 Task: Create a due date automation trigger when advanced on, on the monday after a card is due add fields without custom field "Resume" unchecked at 11:00 AM.
Action: Mouse moved to (1022, 75)
Screenshot: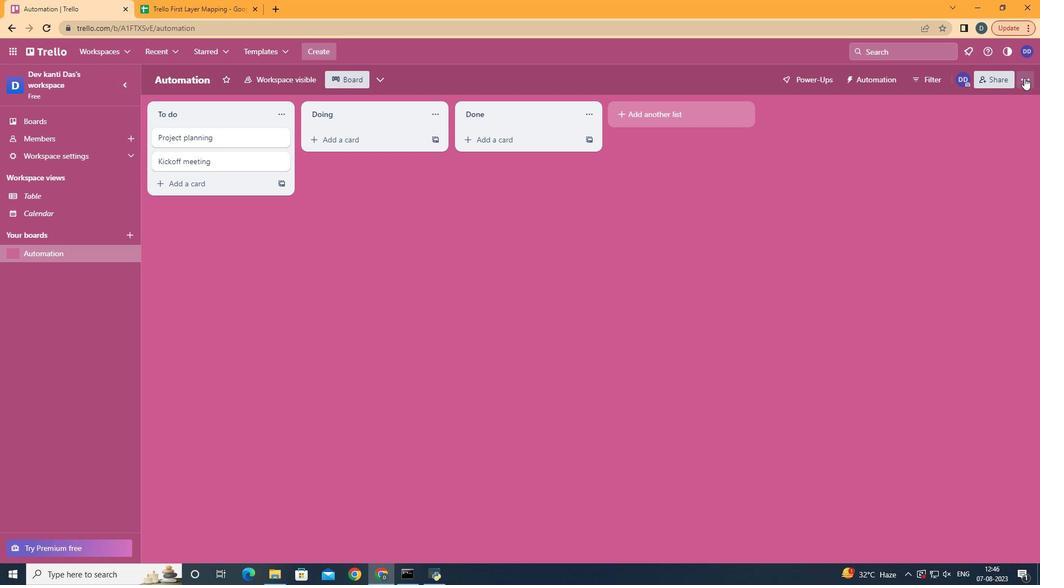 
Action: Mouse pressed left at (1022, 75)
Screenshot: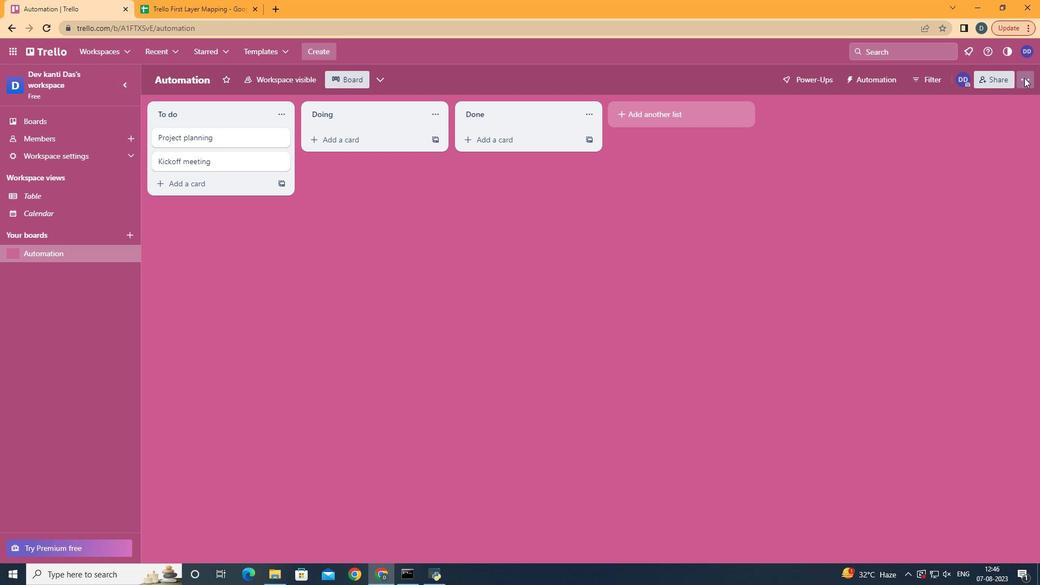 
Action: Mouse moved to (959, 217)
Screenshot: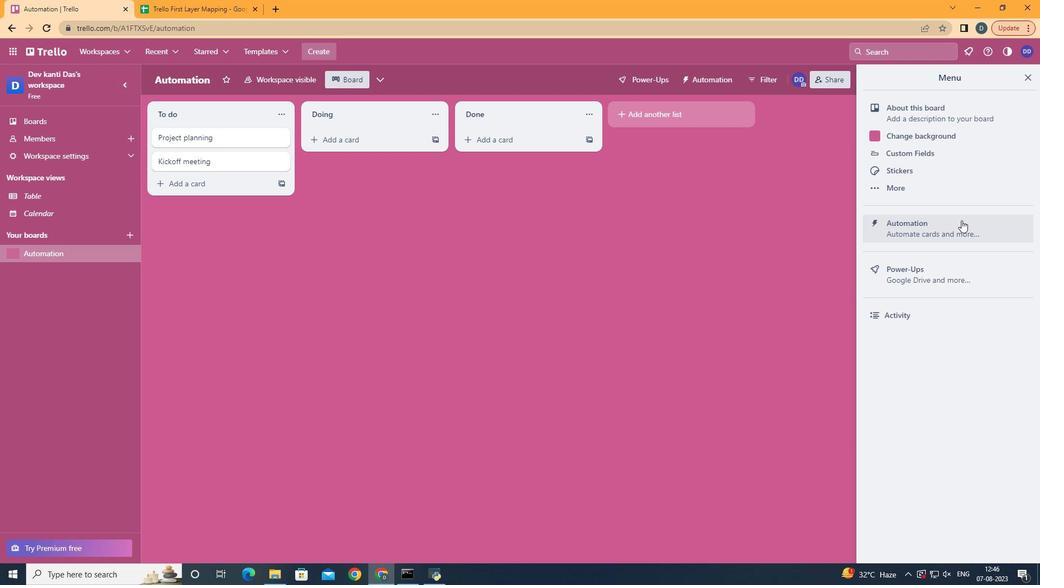 
Action: Mouse pressed left at (959, 217)
Screenshot: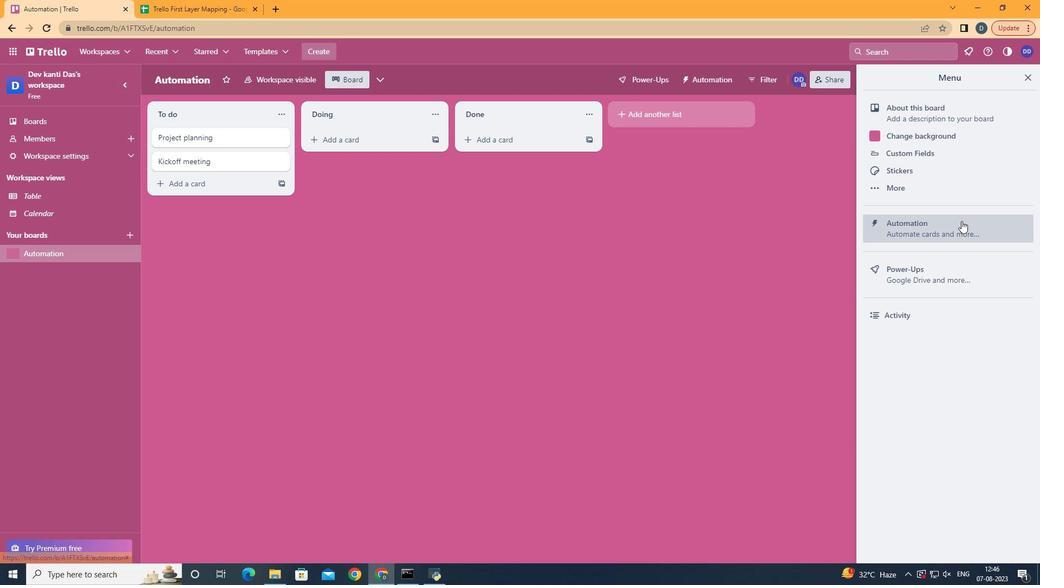 
Action: Mouse moved to (231, 213)
Screenshot: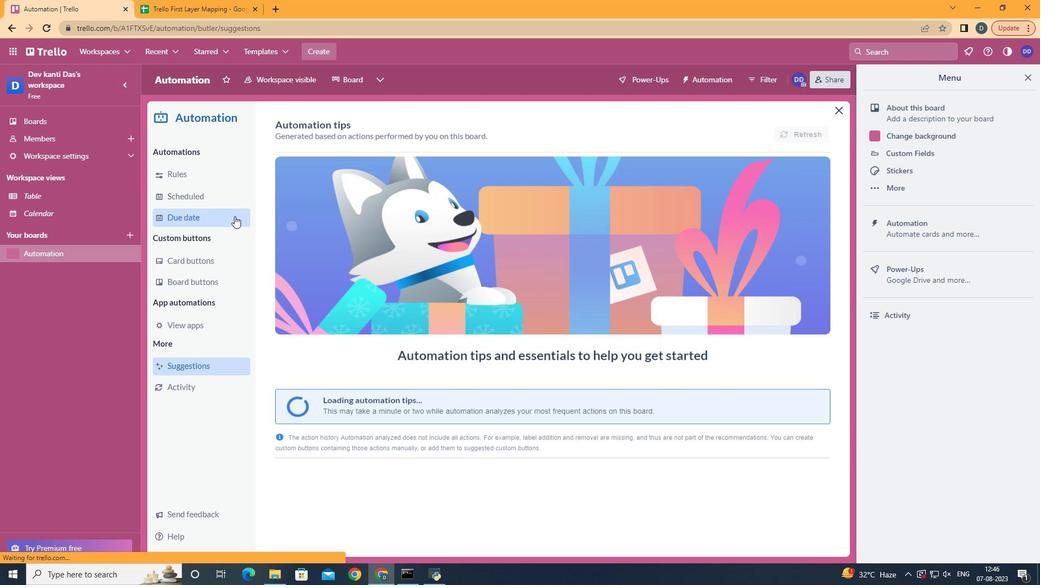 
Action: Mouse pressed left at (231, 213)
Screenshot: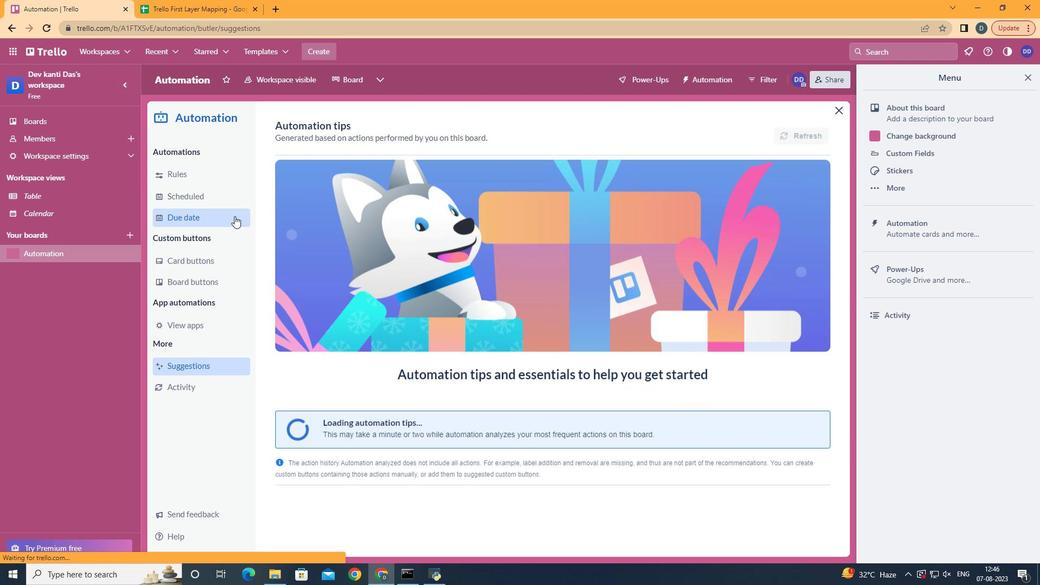 
Action: Mouse moved to (762, 133)
Screenshot: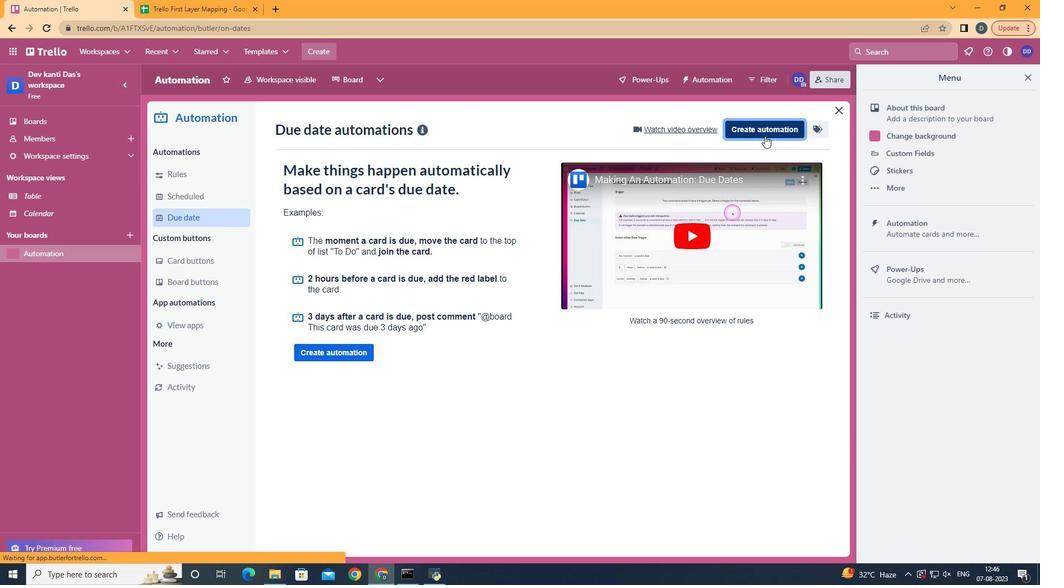
Action: Mouse pressed left at (762, 133)
Screenshot: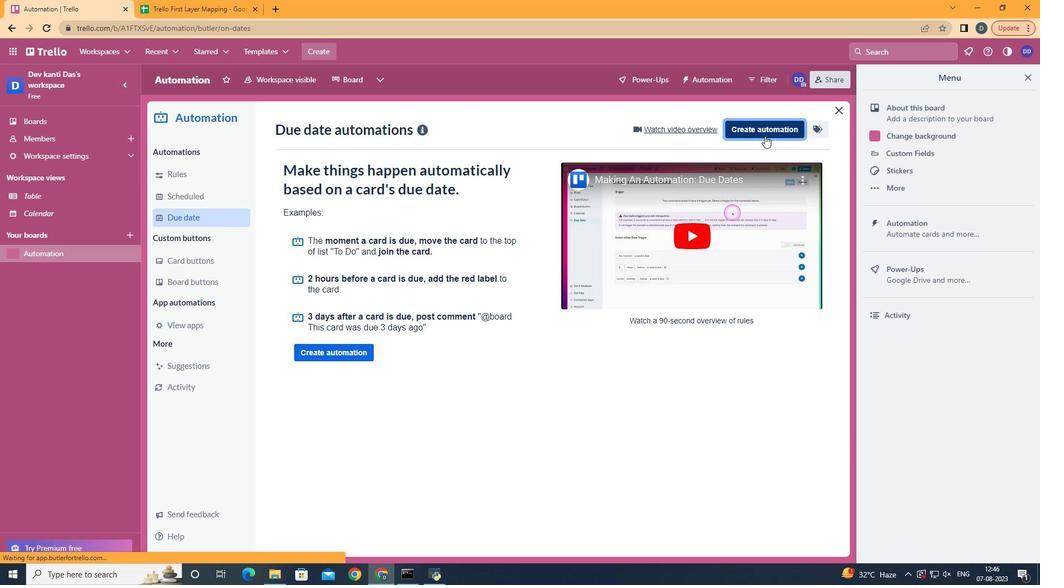 
Action: Mouse moved to (579, 227)
Screenshot: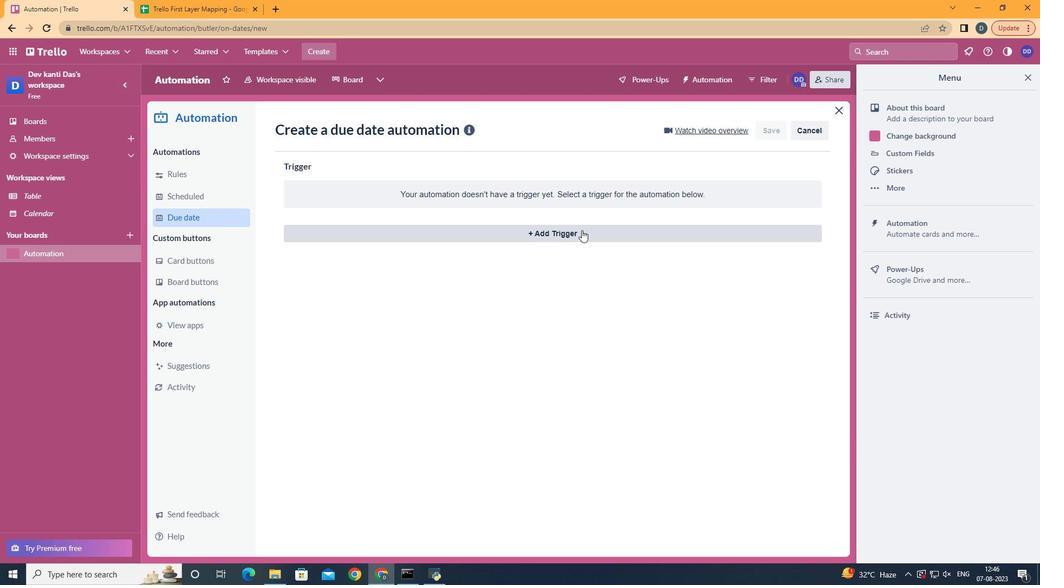 
Action: Mouse pressed left at (579, 227)
Screenshot: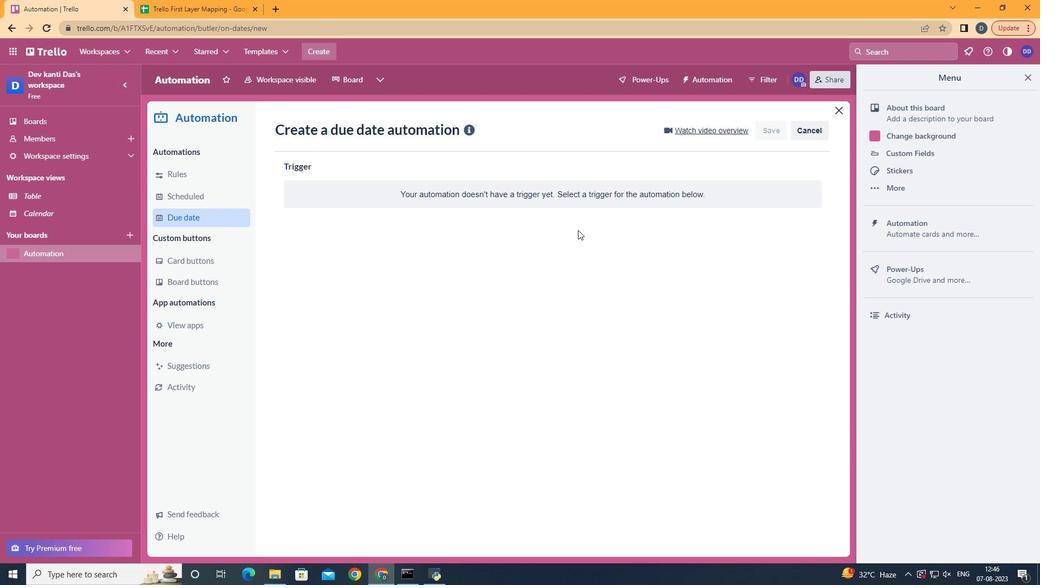 
Action: Mouse moved to (353, 282)
Screenshot: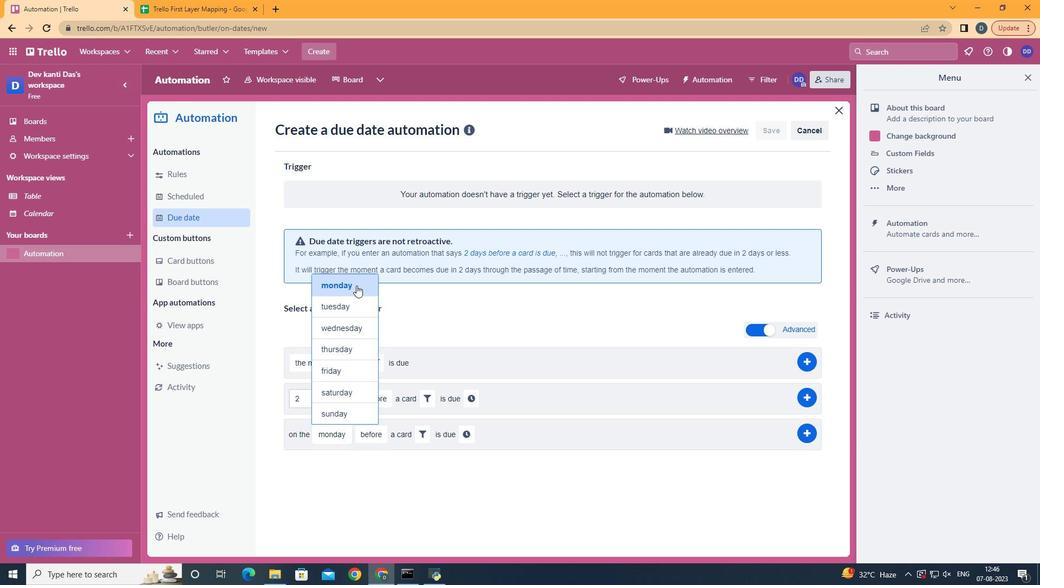 
Action: Mouse pressed left at (353, 282)
Screenshot: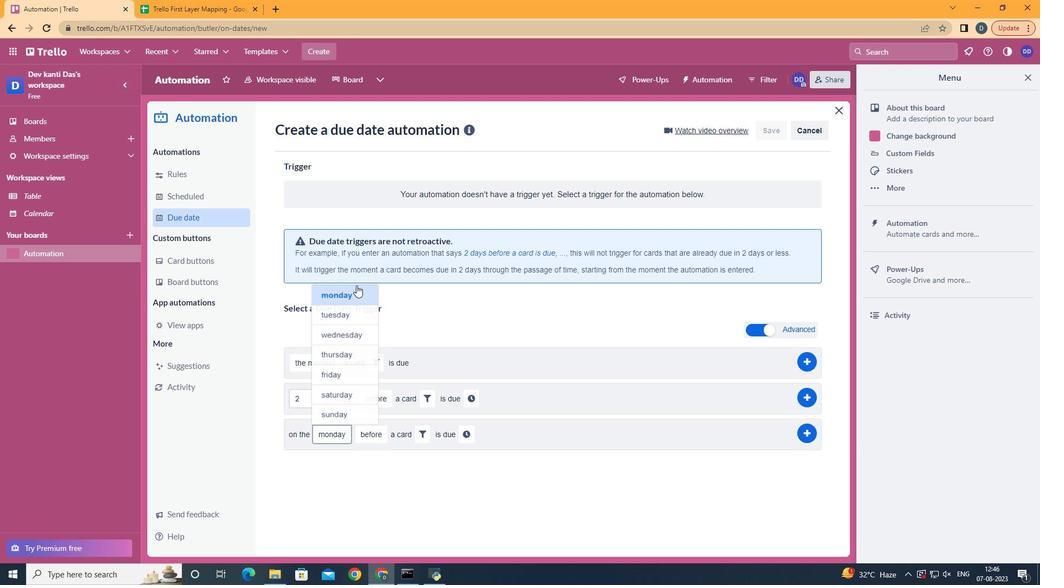 
Action: Mouse moved to (375, 472)
Screenshot: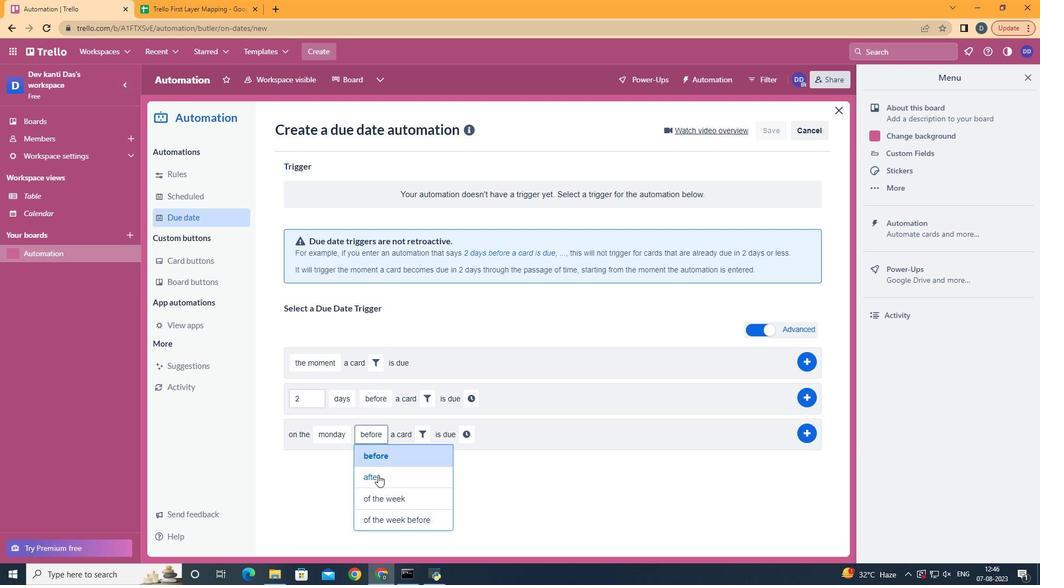 
Action: Mouse pressed left at (375, 472)
Screenshot: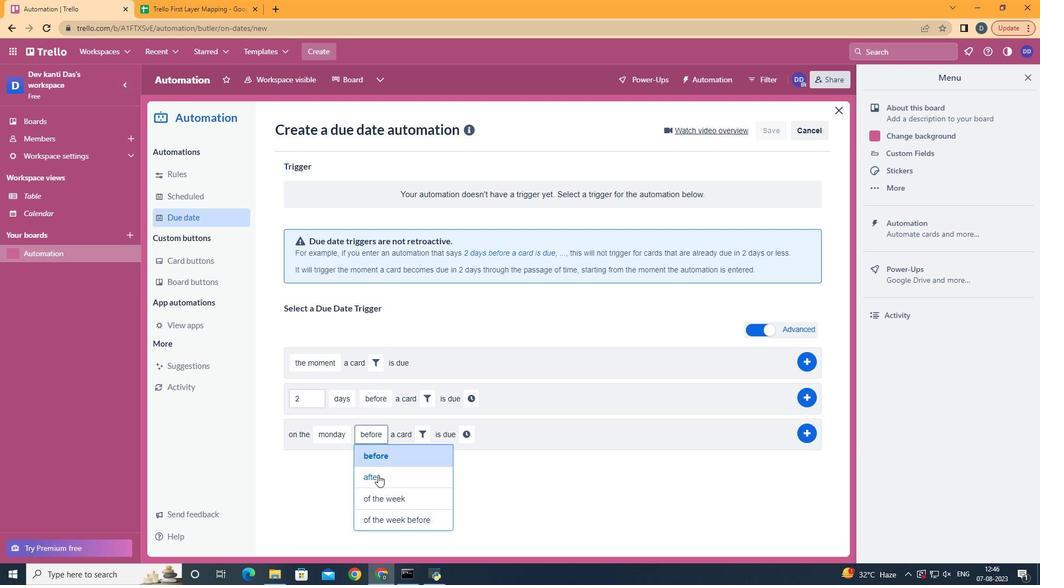 
Action: Mouse moved to (410, 434)
Screenshot: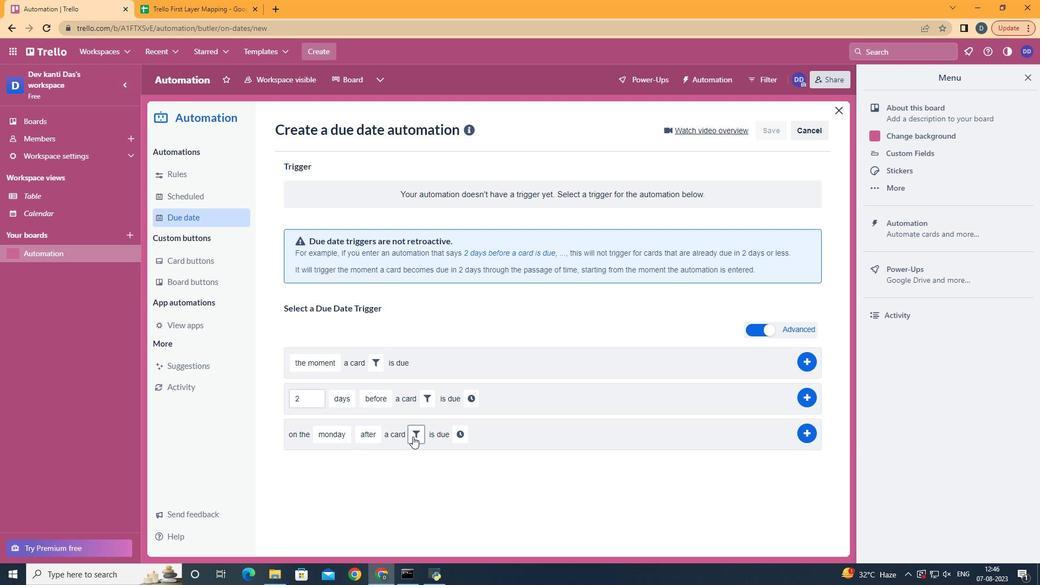 
Action: Mouse pressed left at (410, 434)
Screenshot: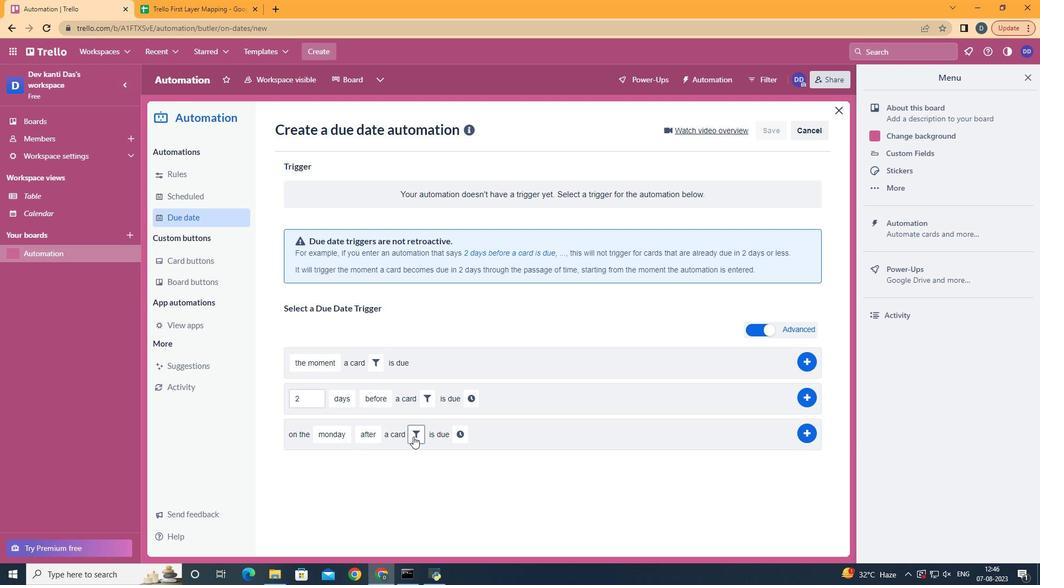 
Action: Mouse moved to (598, 467)
Screenshot: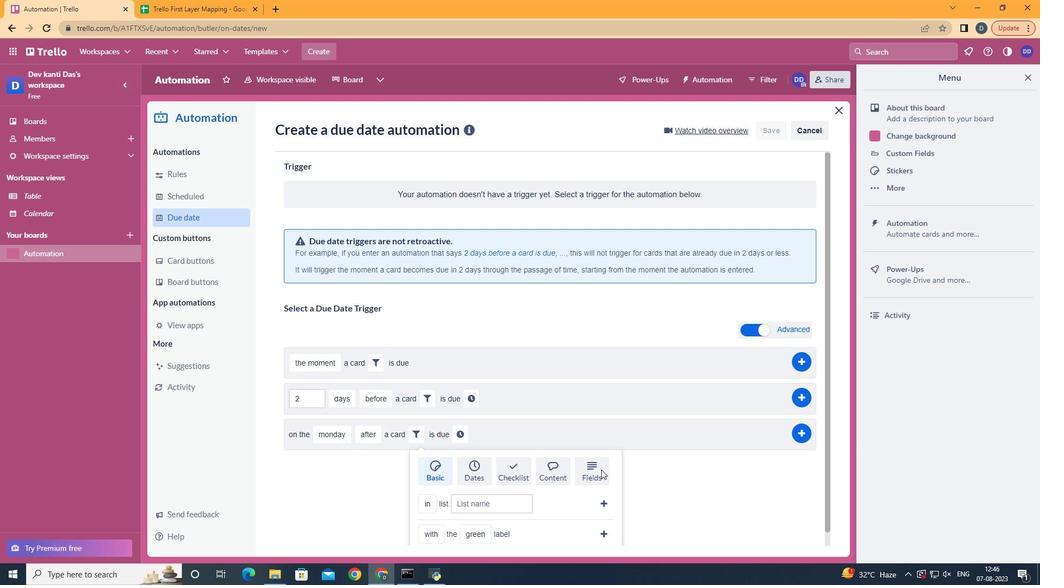 
Action: Mouse pressed left at (598, 467)
Screenshot: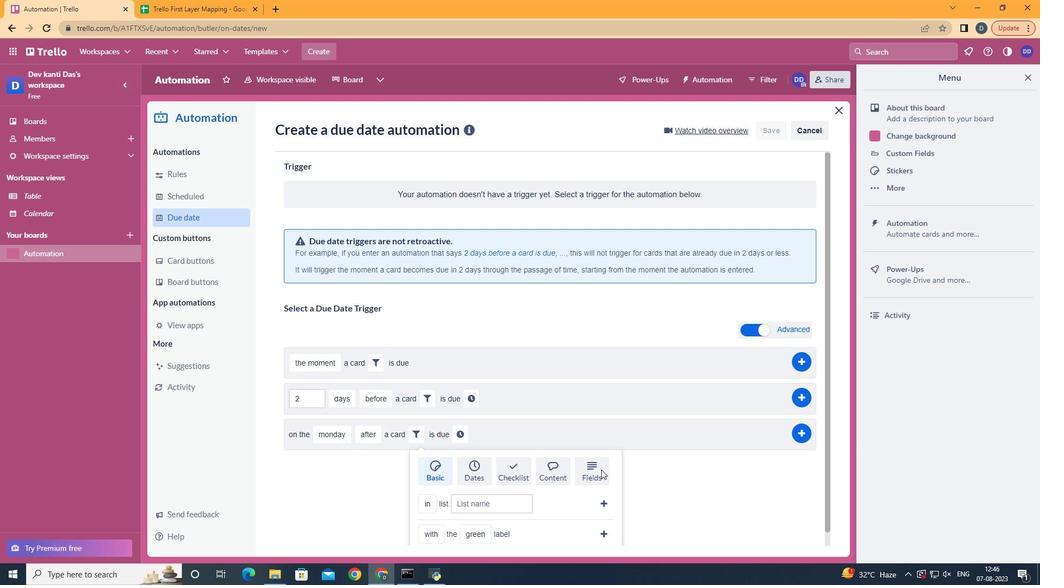 
Action: Mouse moved to (598, 462)
Screenshot: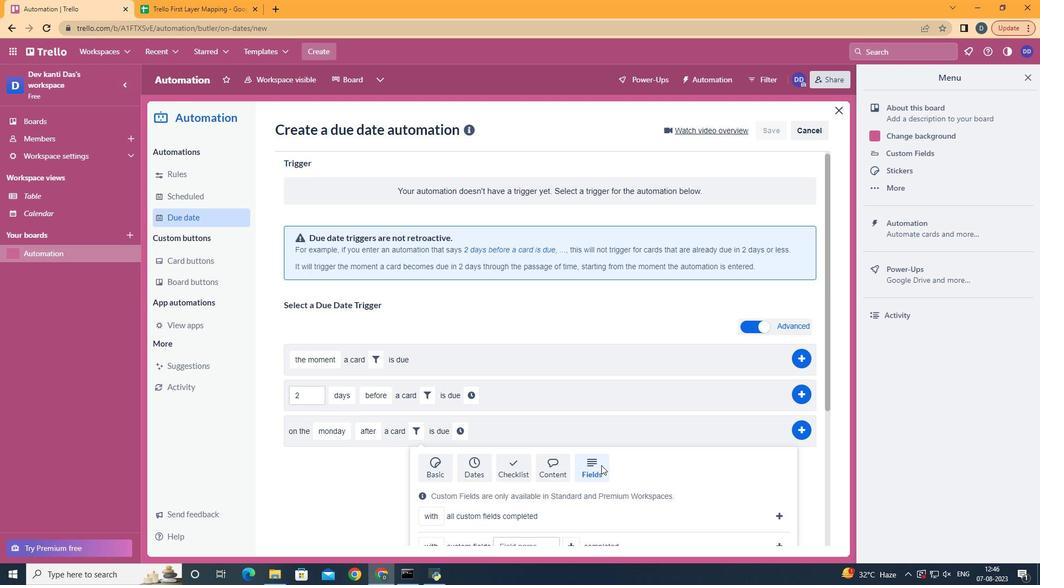 
Action: Mouse scrolled (598, 462) with delta (0, 0)
Screenshot: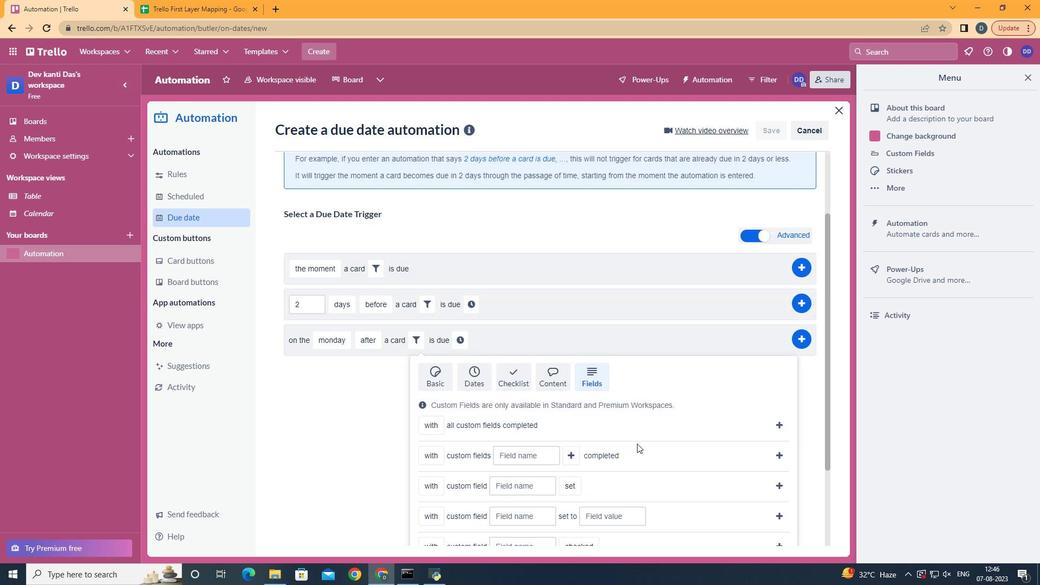
Action: Mouse scrolled (598, 462) with delta (0, 0)
Screenshot: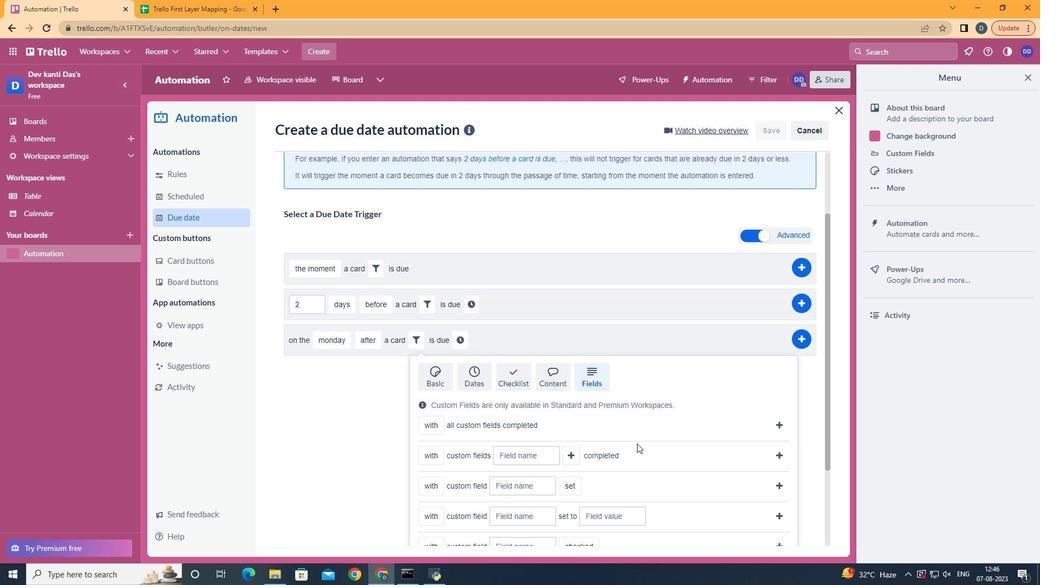 
Action: Mouse scrolled (598, 462) with delta (0, 0)
Screenshot: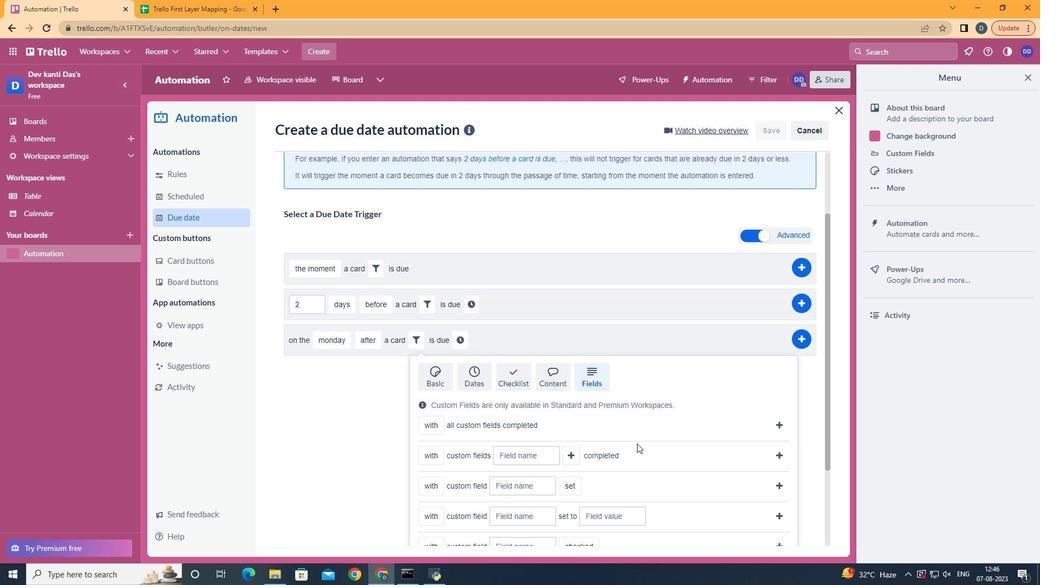 
Action: Mouse scrolled (598, 462) with delta (0, 0)
Screenshot: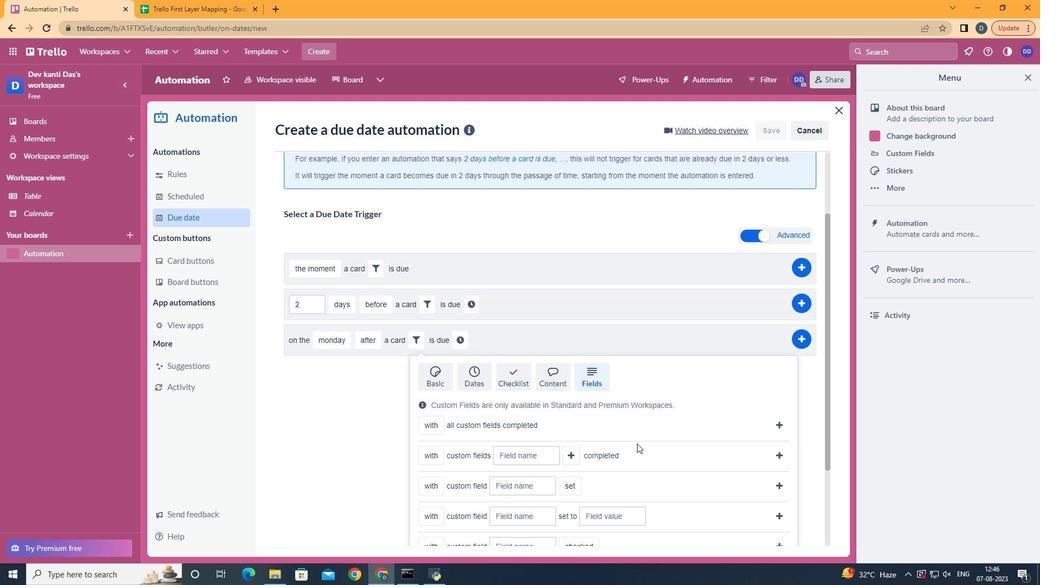 
Action: Mouse scrolled (598, 462) with delta (0, 0)
Screenshot: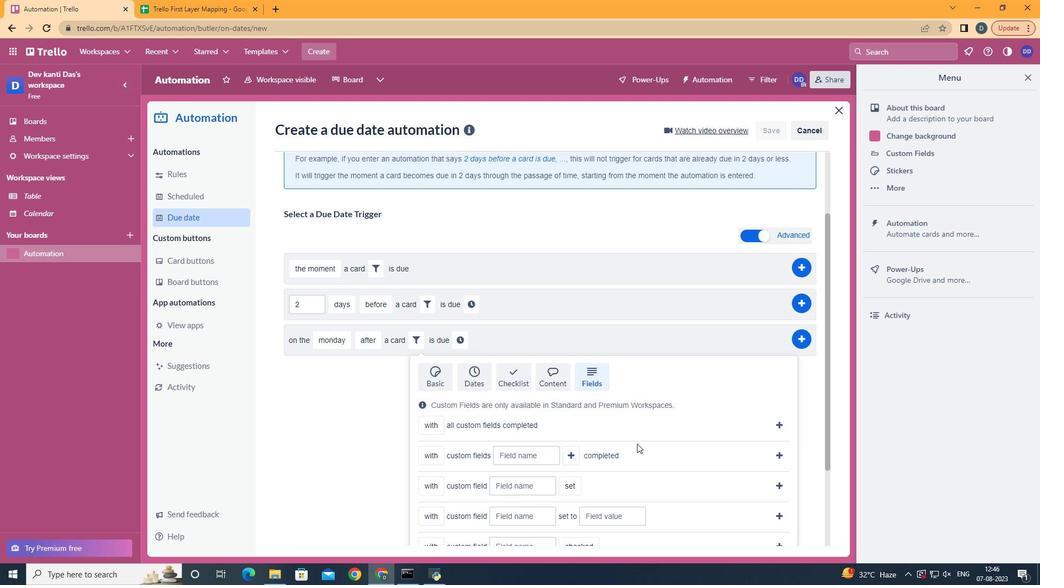 
Action: Mouse scrolled (598, 462) with delta (0, 0)
Screenshot: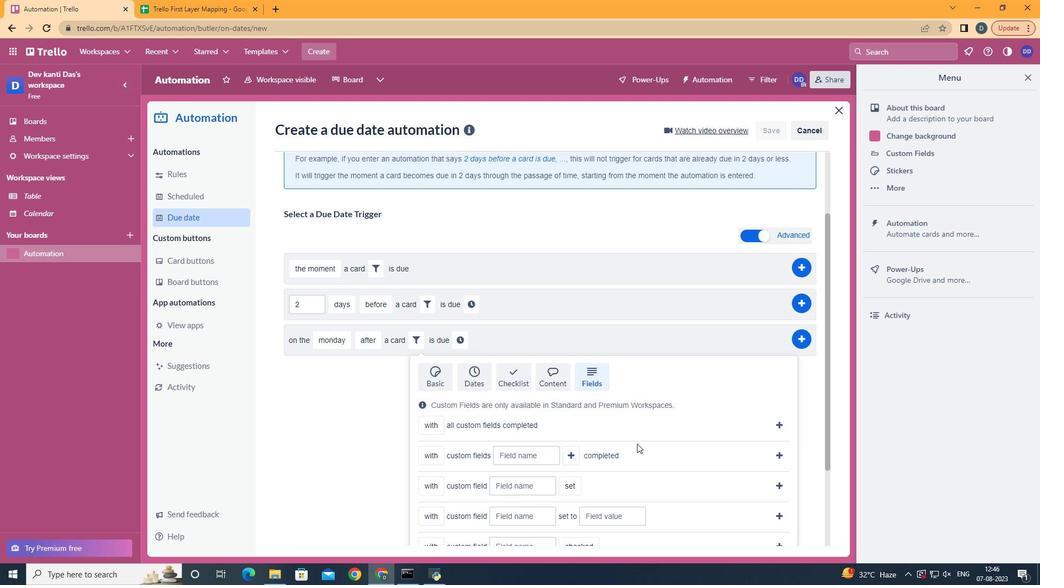
Action: Mouse moved to (436, 473)
Screenshot: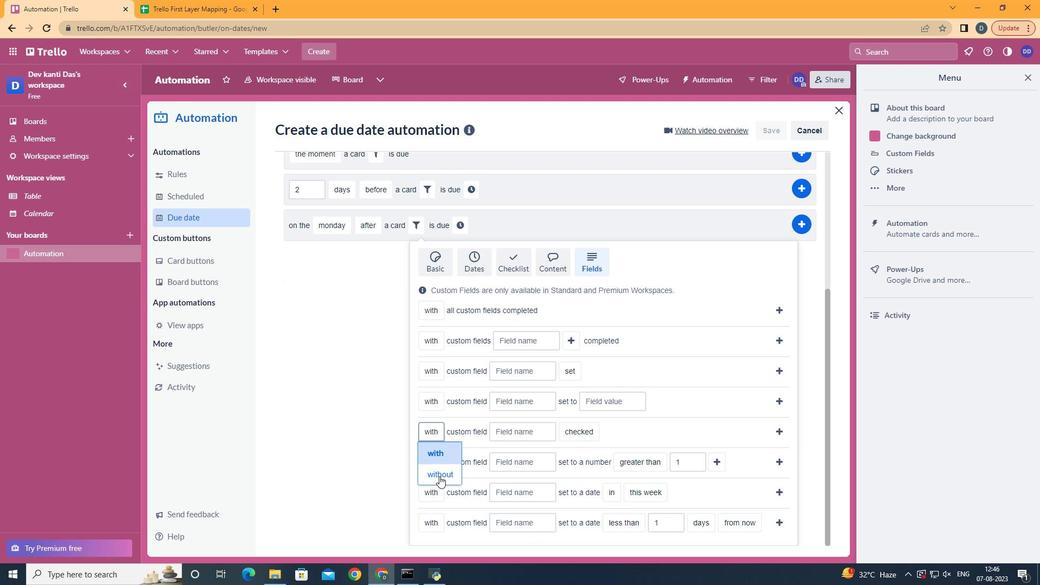 
Action: Mouse pressed left at (436, 473)
Screenshot: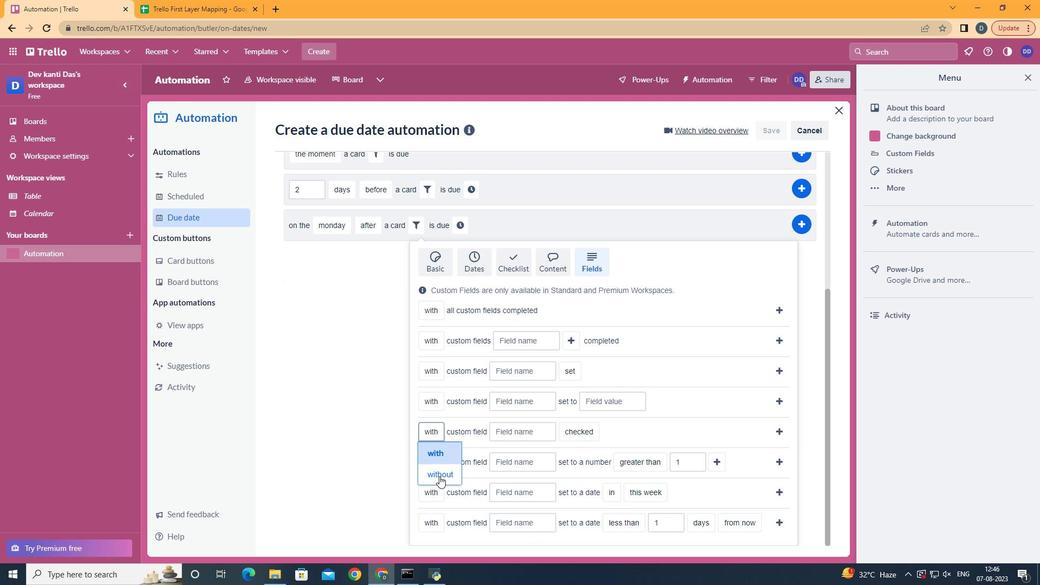 
Action: Mouse moved to (540, 432)
Screenshot: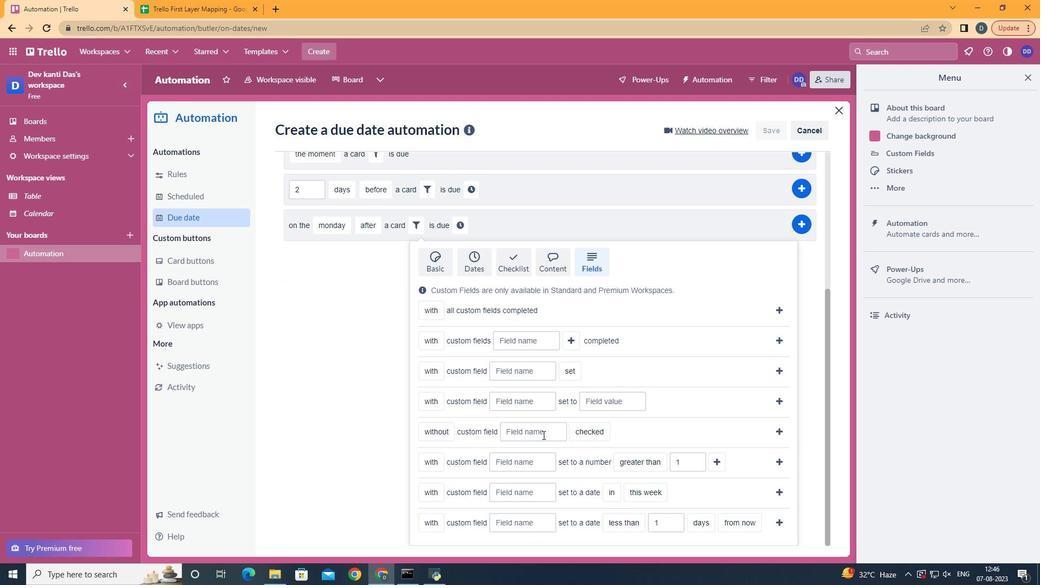 
Action: Mouse pressed left at (540, 432)
Screenshot: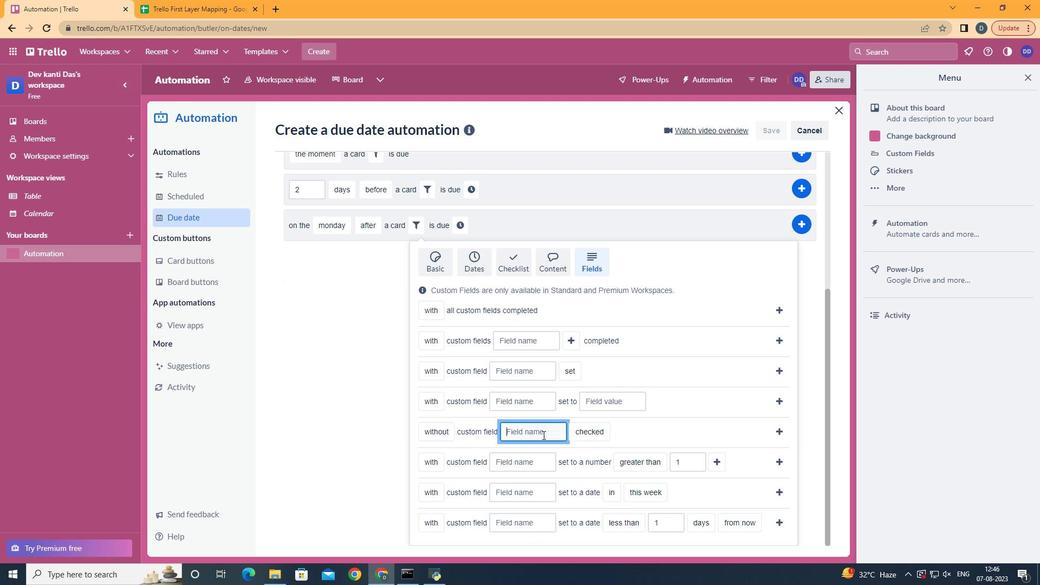 
Action: Key pressed <Key.shift>Resume
Screenshot: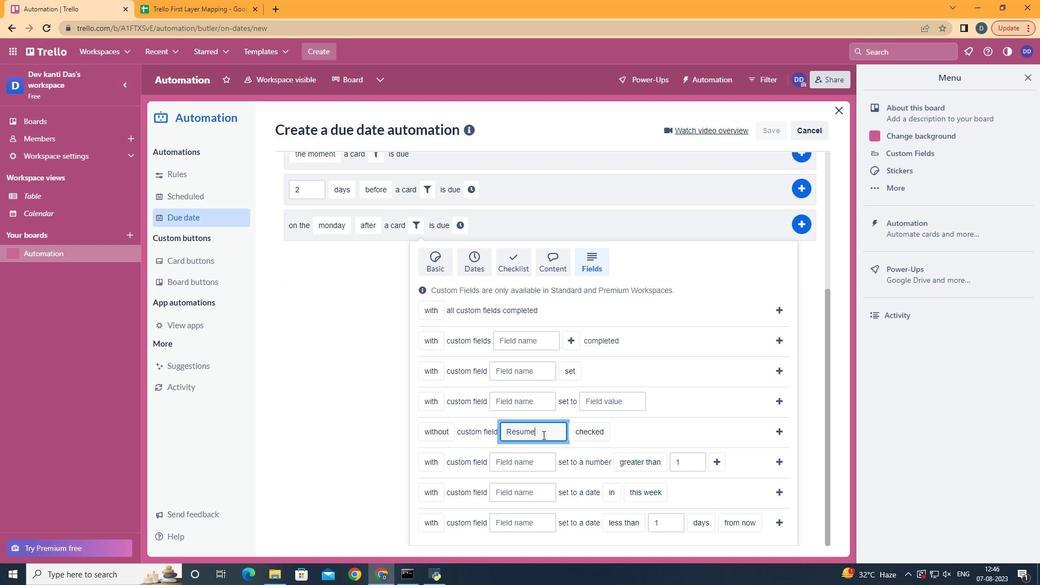 
Action: Mouse moved to (589, 468)
Screenshot: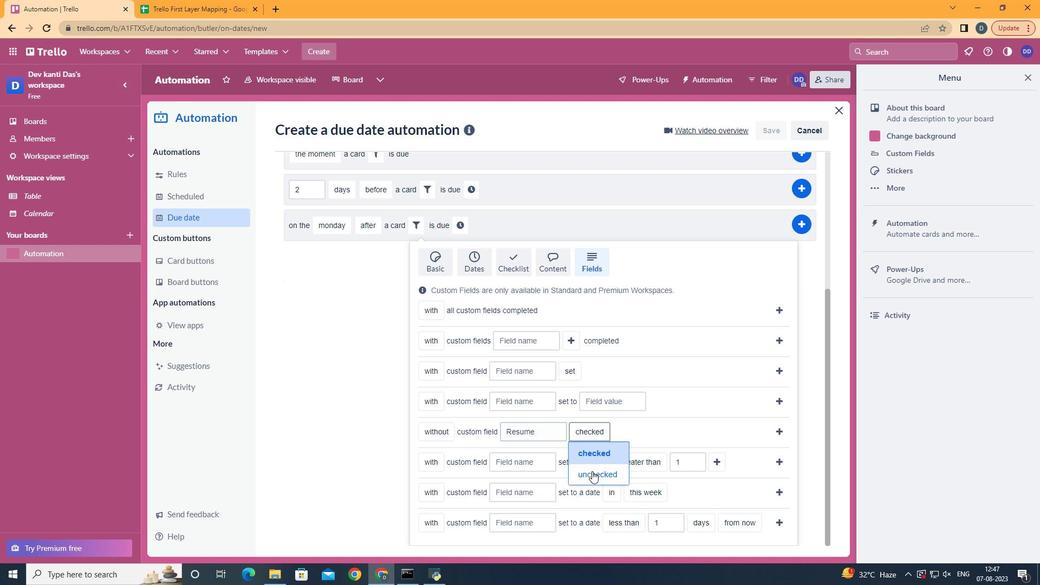 
Action: Mouse pressed left at (589, 468)
Screenshot: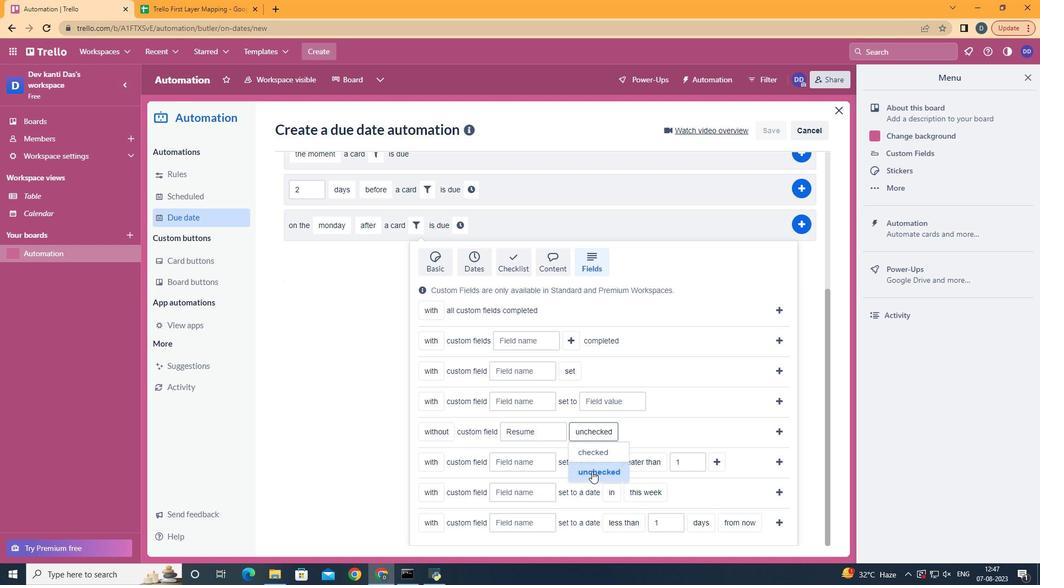 
Action: Mouse moved to (773, 428)
Screenshot: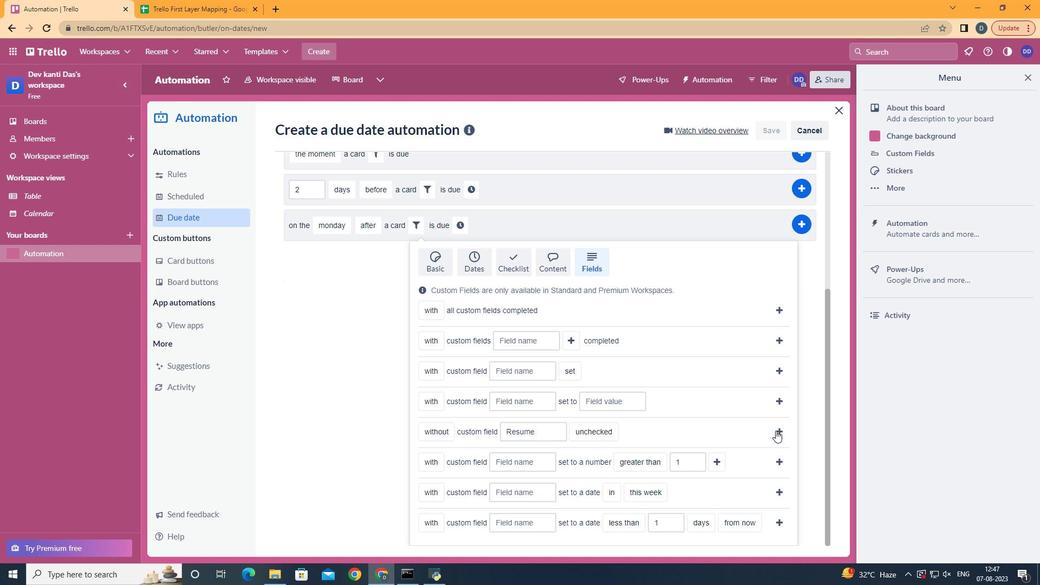 
Action: Mouse pressed left at (773, 428)
Screenshot: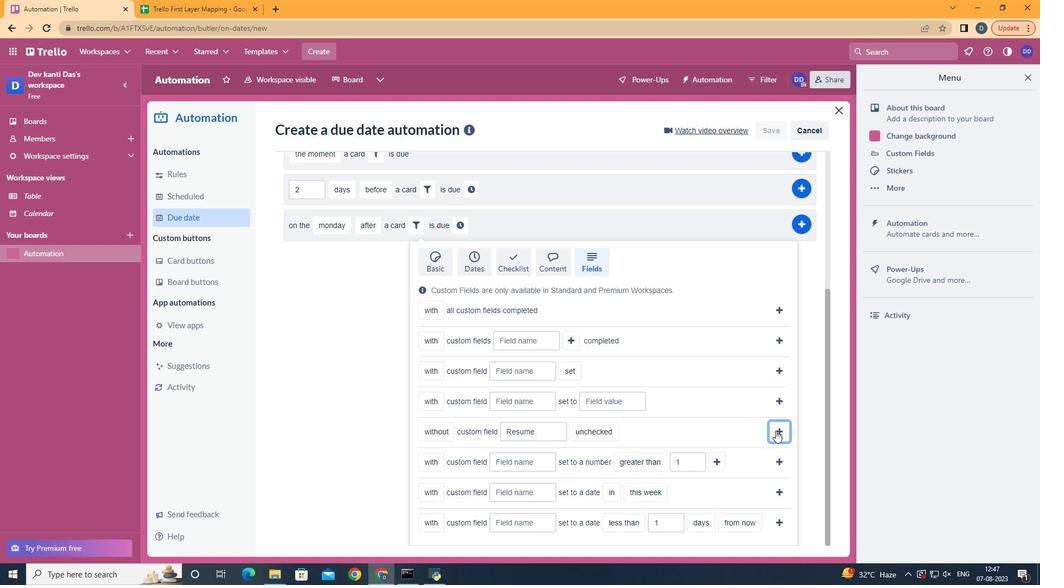 
Action: Mouse moved to (624, 433)
Screenshot: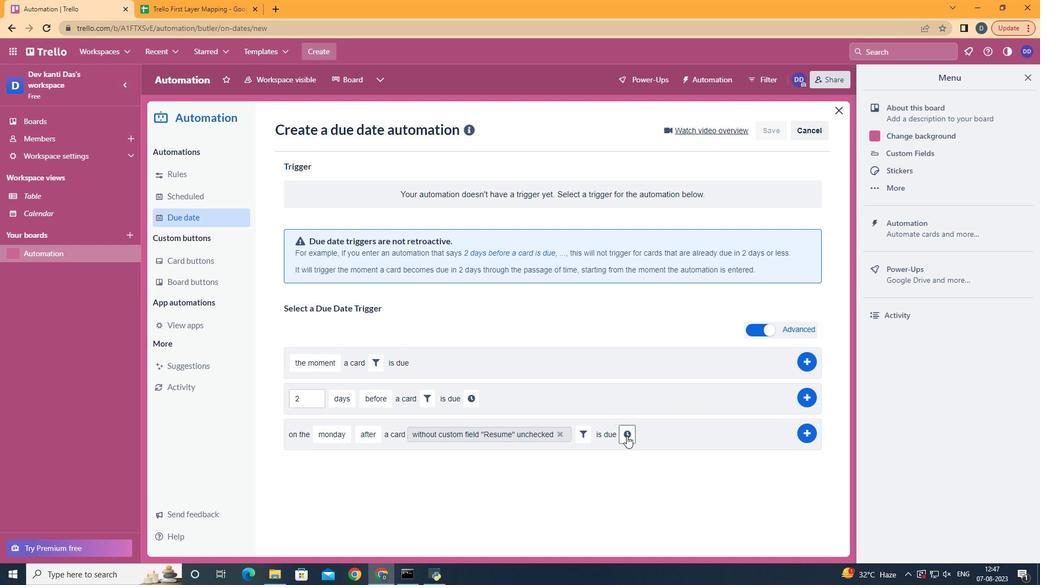 
Action: Mouse pressed left at (624, 433)
Screenshot: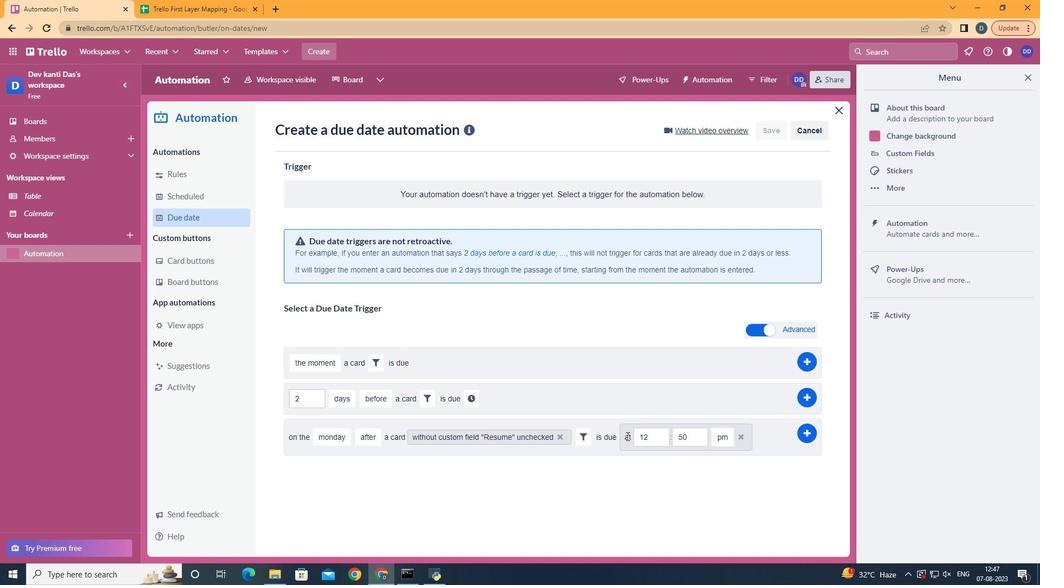
Action: Mouse moved to (665, 439)
Screenshot: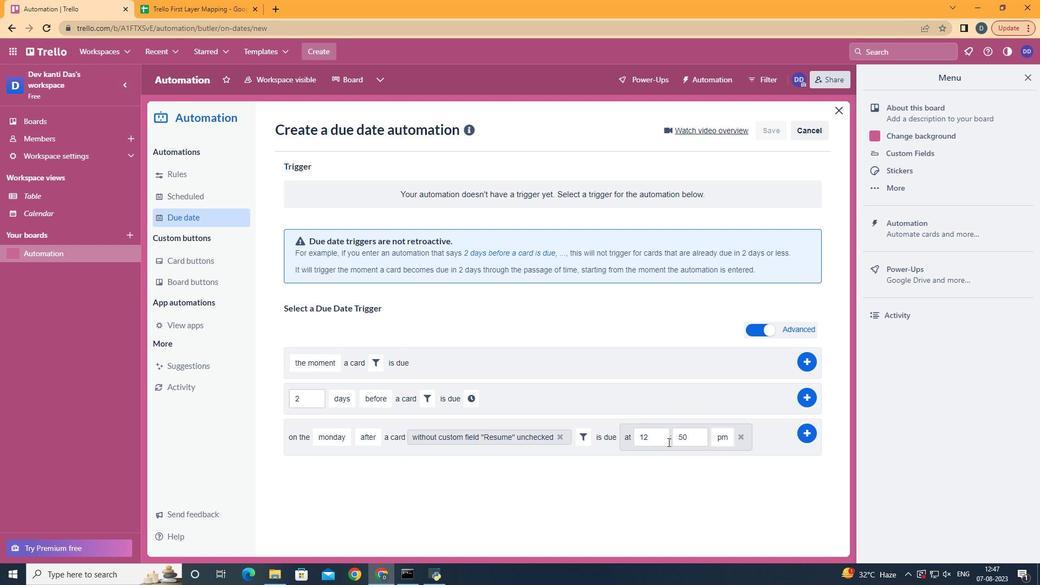 
Action: Mouse pressed left at (665, 439)
Screenshot: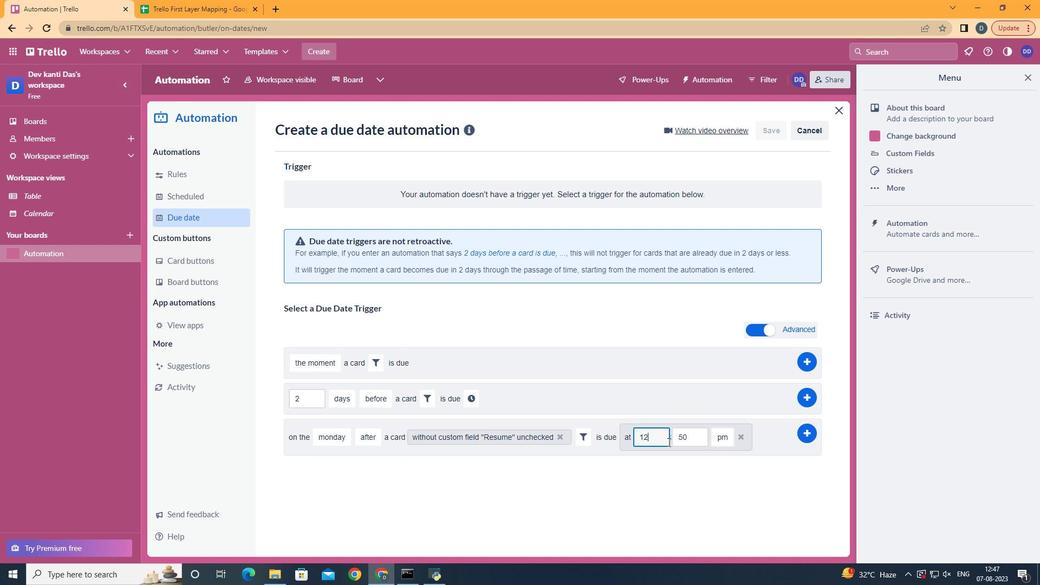 
Action: Mouse moved to (666, 439)
Screenshot: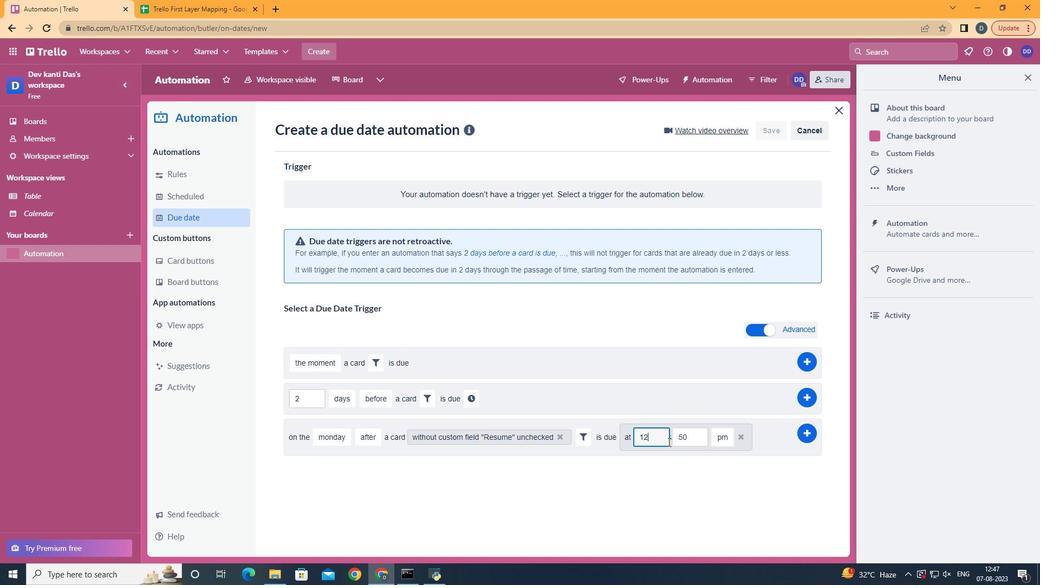 
Action: Key pressed <Key.backspace>1
Screenshot: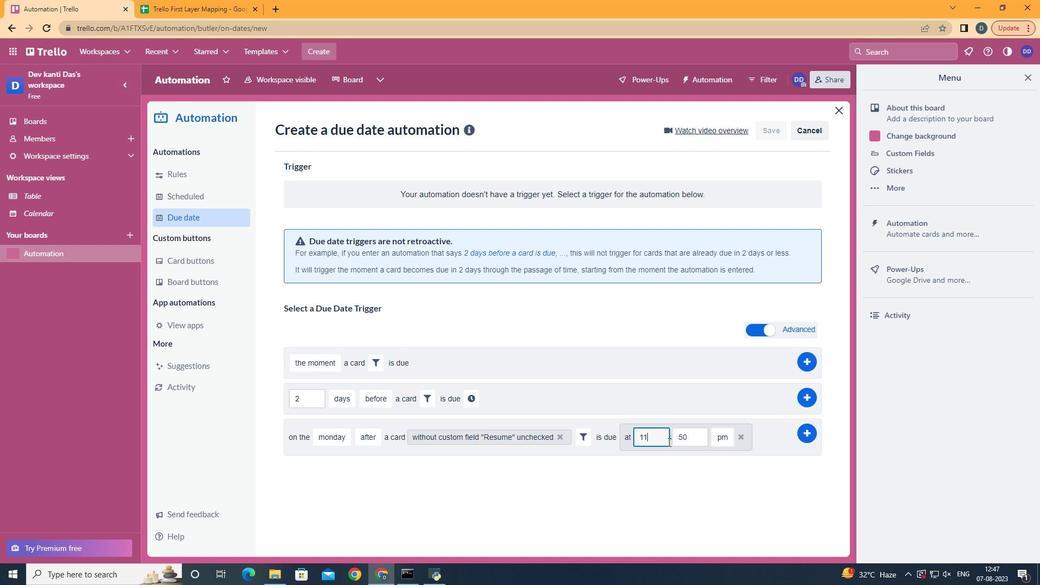 
Action: Mouse moved to (685, 440)
Screenshot: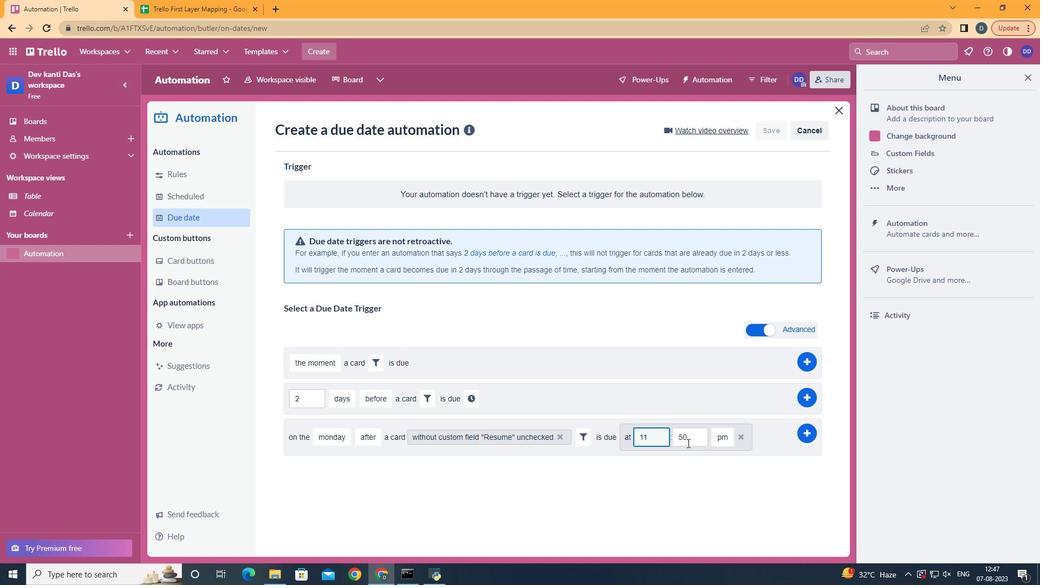 
Action: Mouse pressed left at (685, 440)
Screenshot: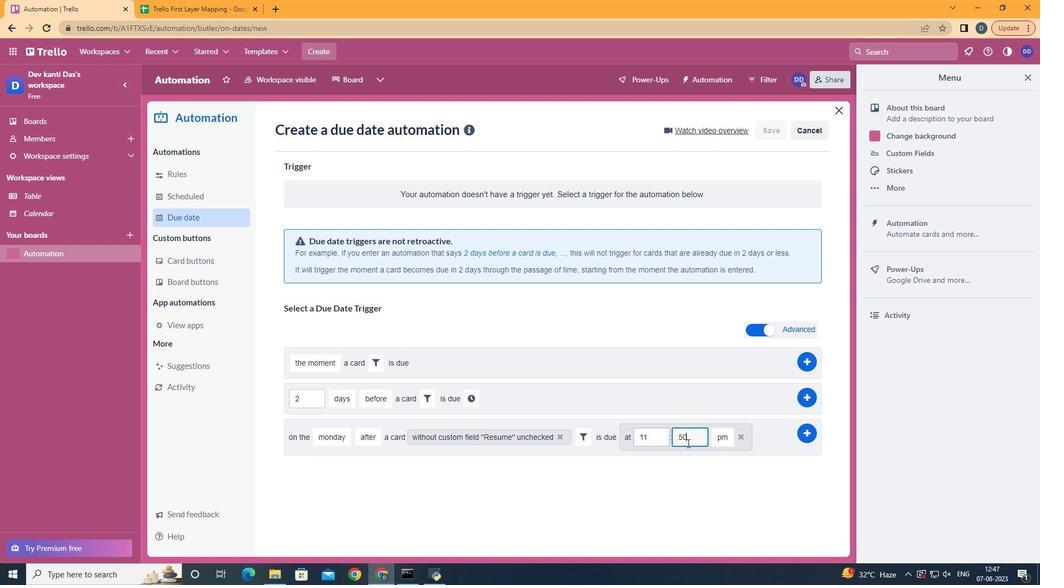
Action: Key pressed <Key.backspace><Key.backspace>00
Screenshot: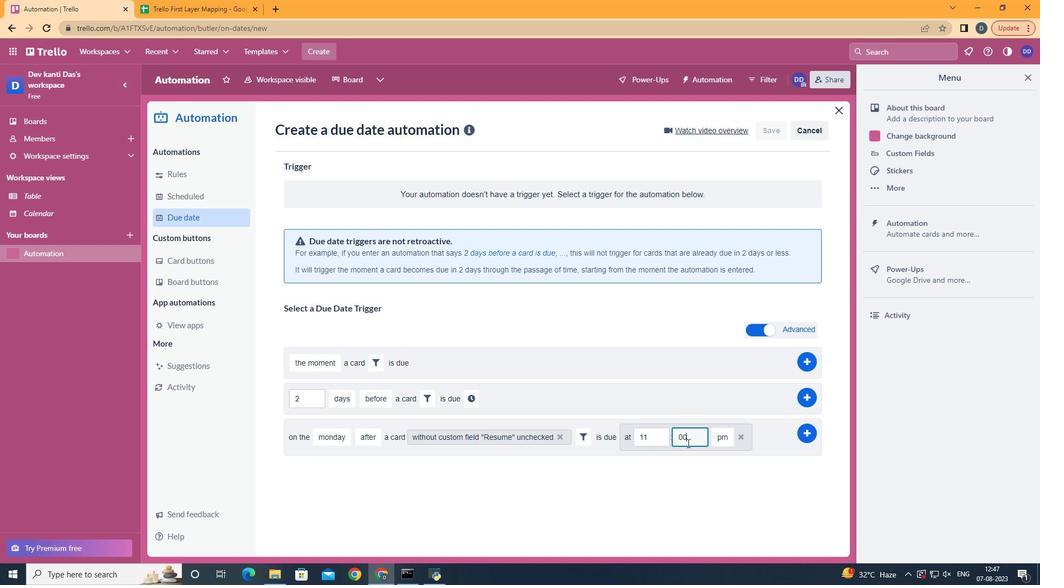 
Action: Mouse moved to (724, 433)
Screenshot: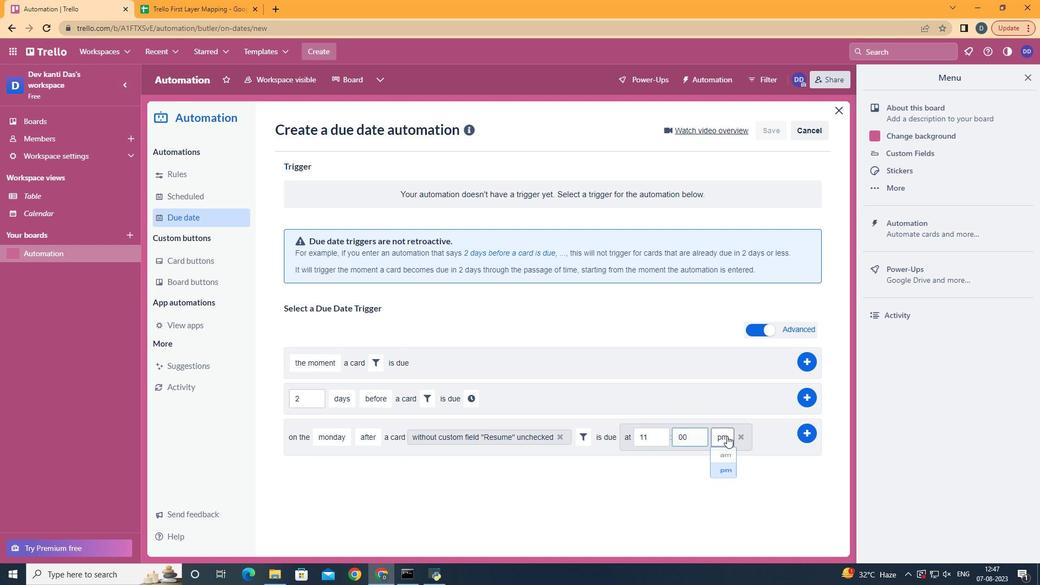
Action: Mouse pressed left at (724, 433)
Screenshot: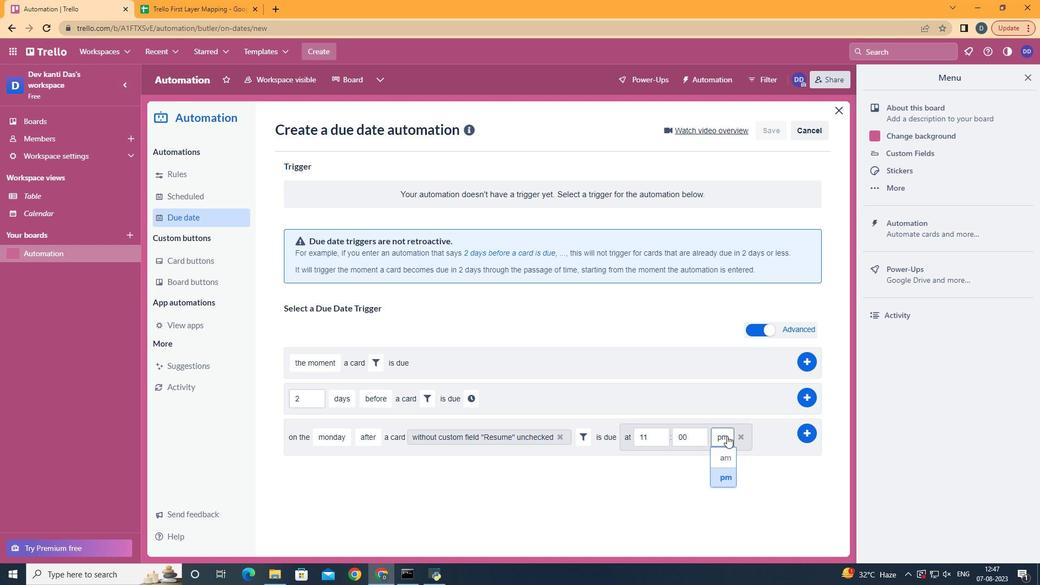
Action: Mouse moved to (725, 451)
Screenshot: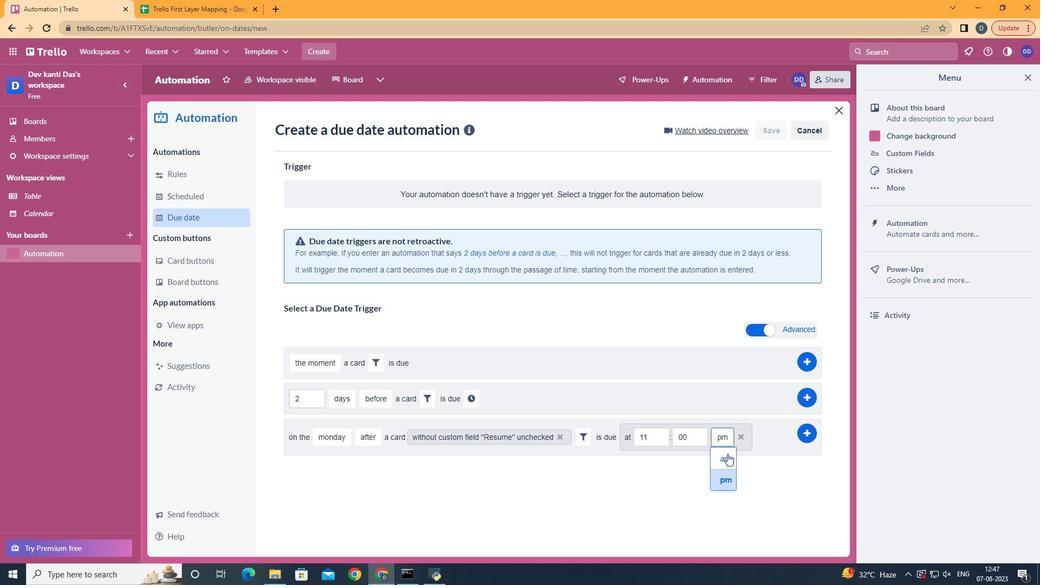 
Action: Mouse pressed left at (725, 451)
Screenshot: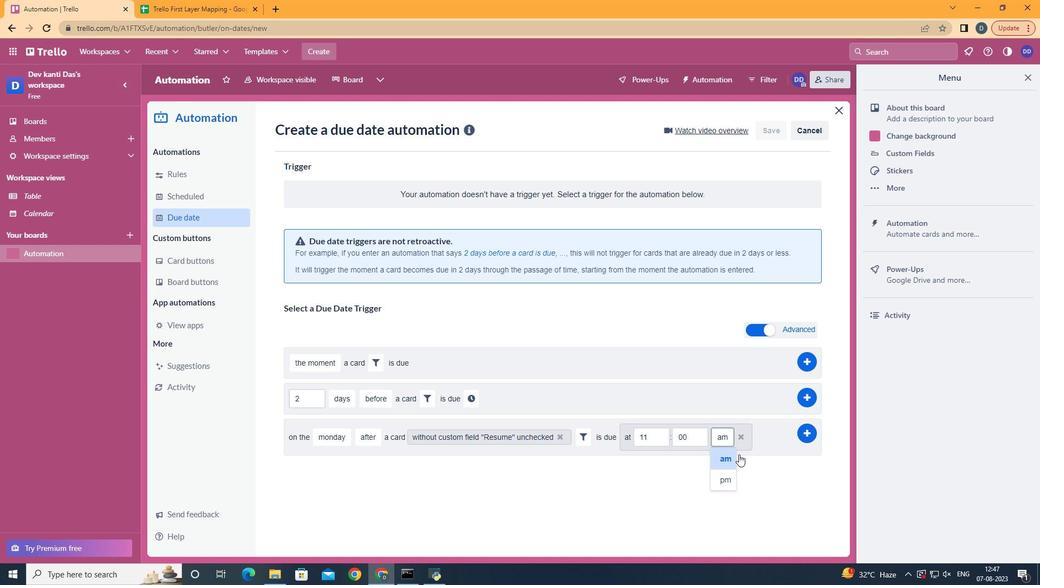 
Action: Mouse moved to (799, 436)
Screenshot: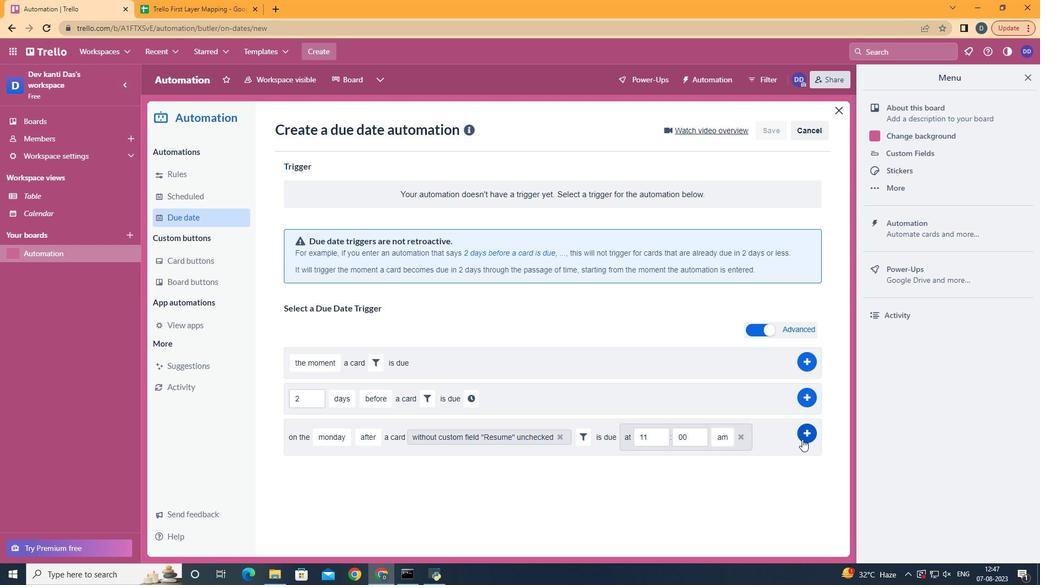 
Action: Mouse pressed left at (799, 436)
Screenshot: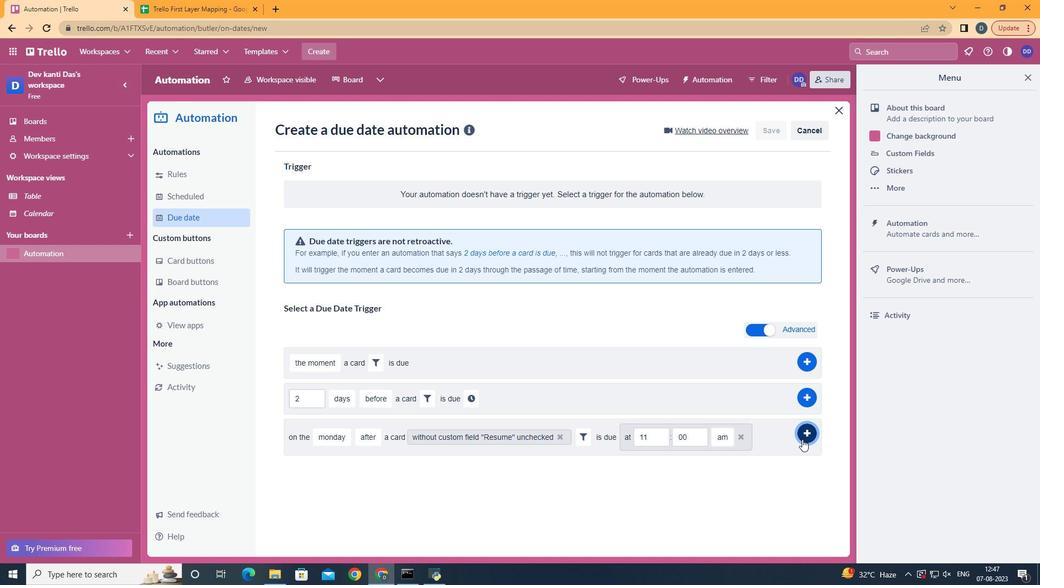 
Action: Mouse moved to (508, 174)
Screenshot: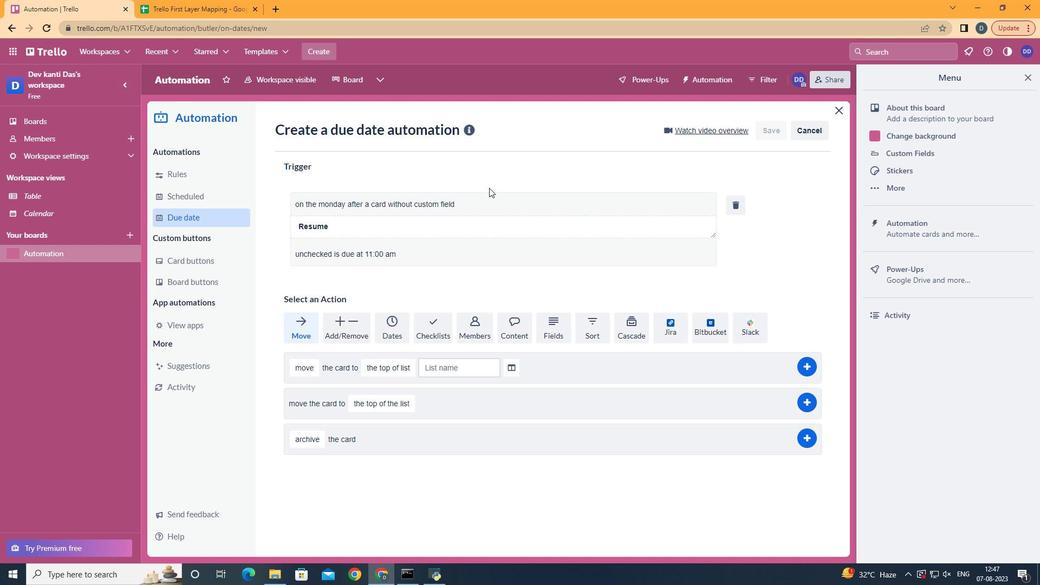 
